 Task: Add checklist to the card with the title name "concept".
Action: Mouse pressed left at (698, 211)
Screenshot: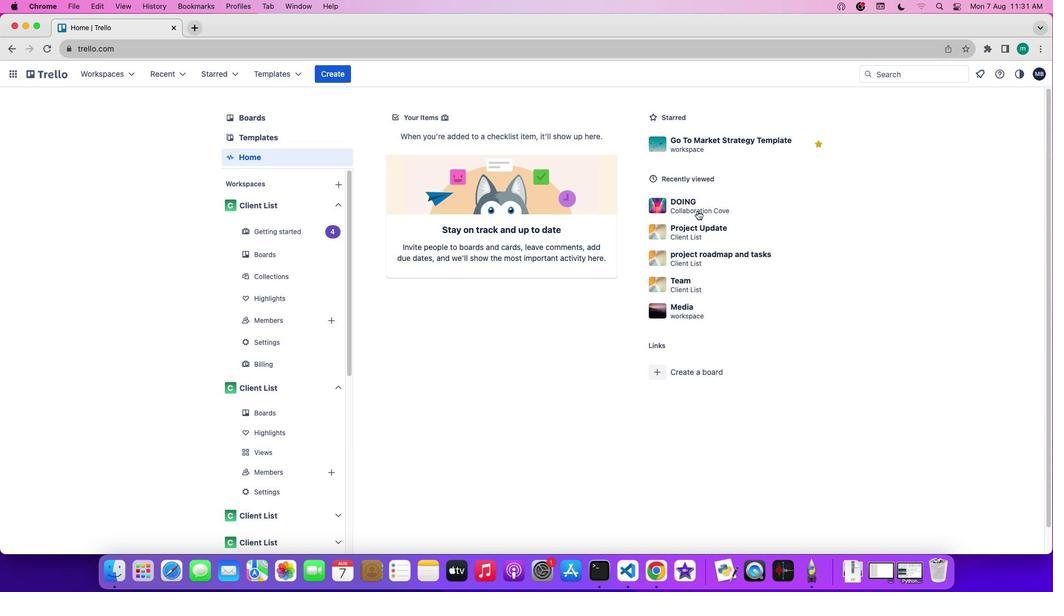 
Action: Mouse moved to (34, 215)
Screenshot: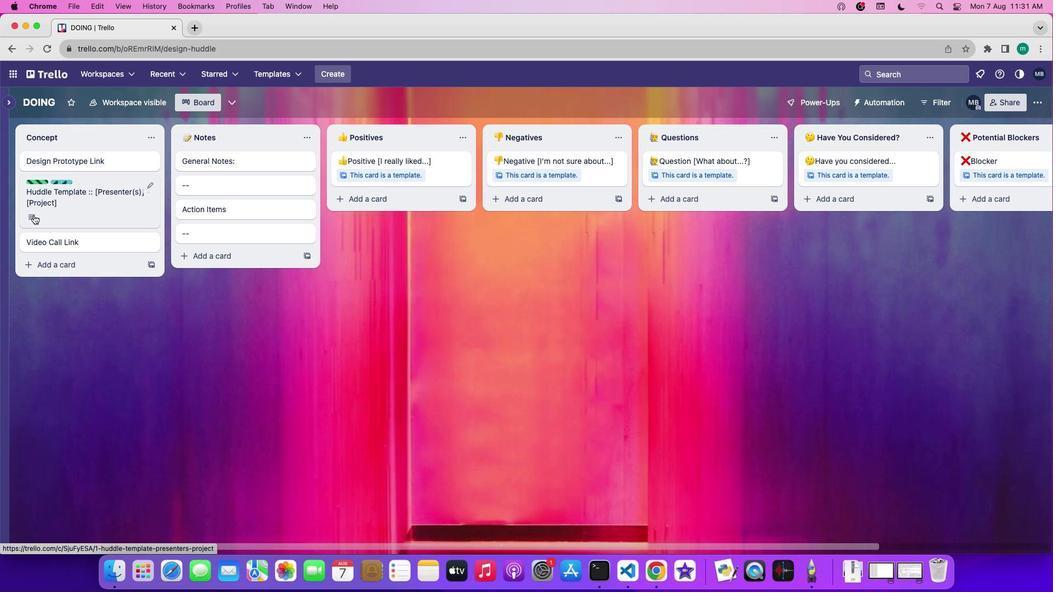 
Action: Mouse pressed left at (34, 215)
Screenshot: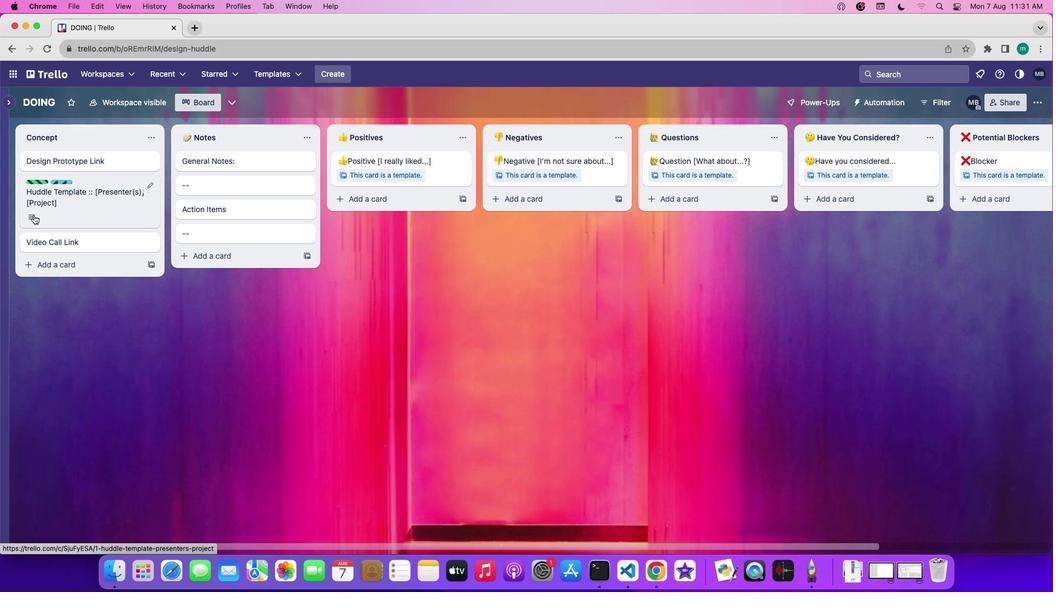 
Action: Mouse pressed left at (34, 215)
Screenshot: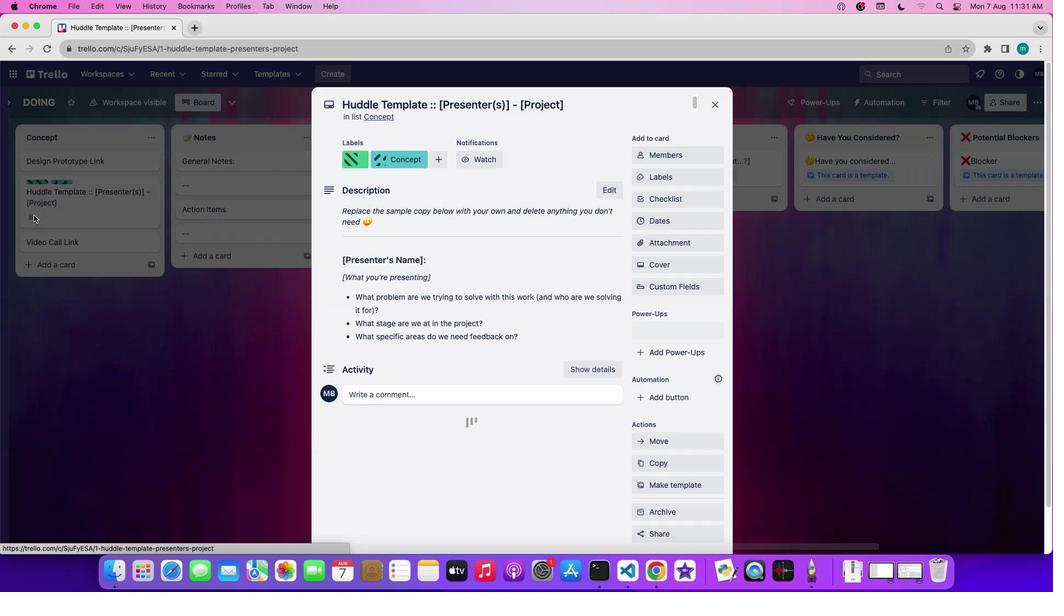 
Action: Mouse pressed left at (34, 215)
Screenshot: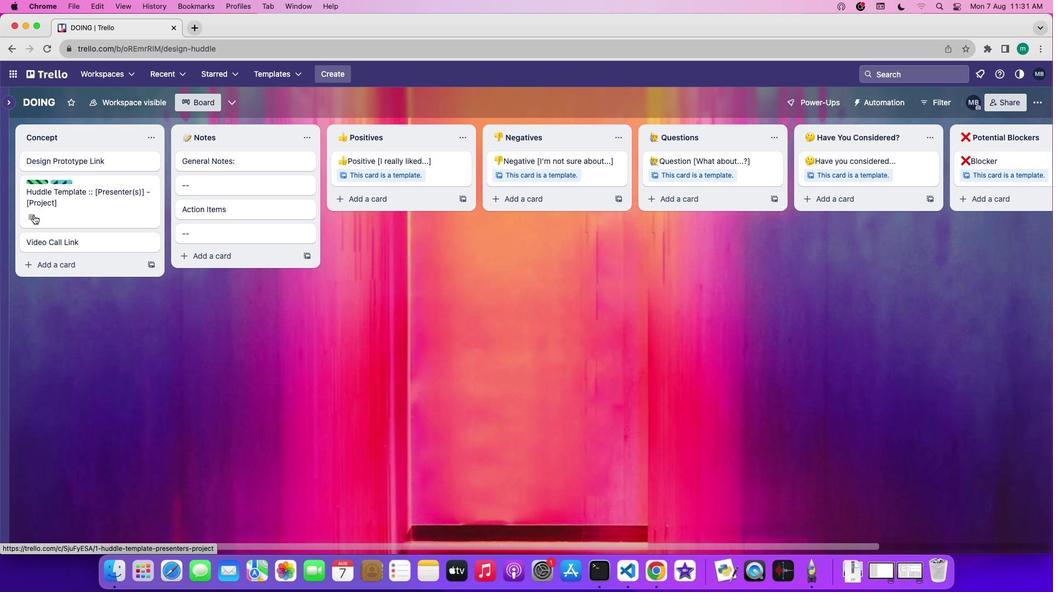 
Action: Mouse moved to (651, 196)
Screenshot: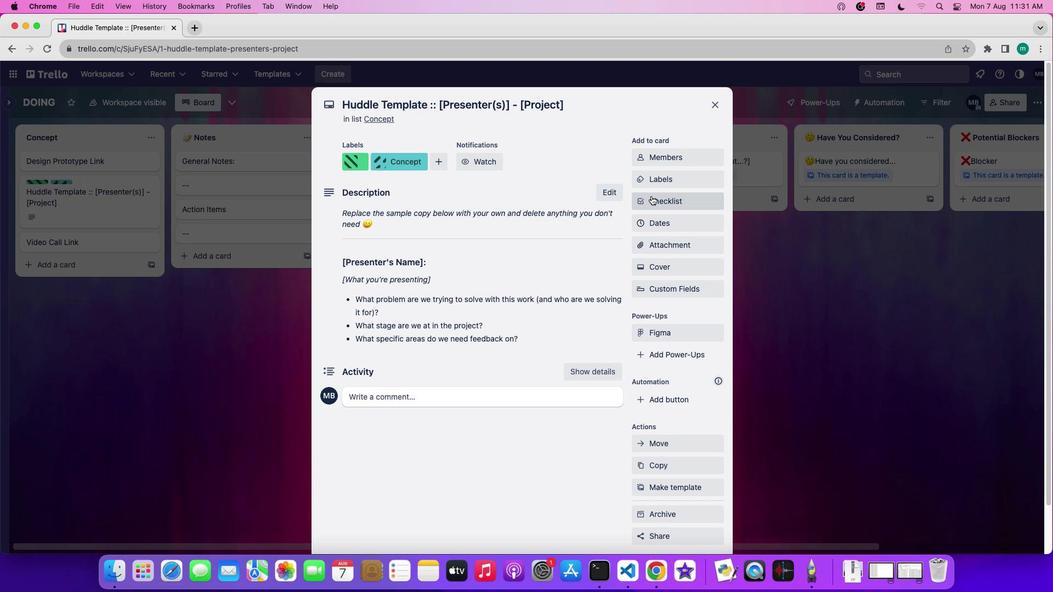 
Action: Mouse pressed left at (651, 196)
Screenshot: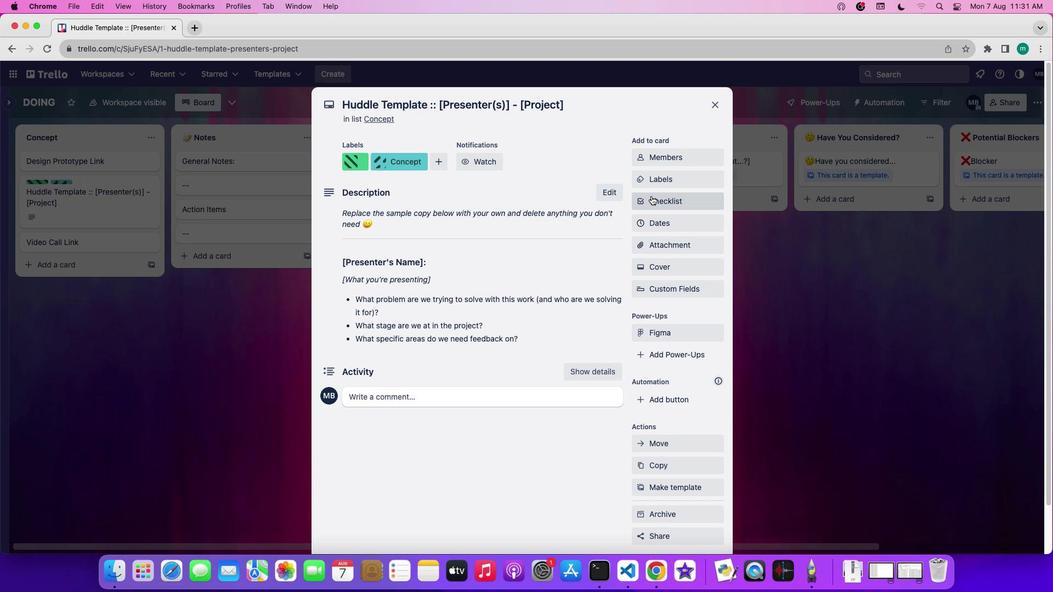 
Action: Mouse moved to (743, 256)
Screenshot: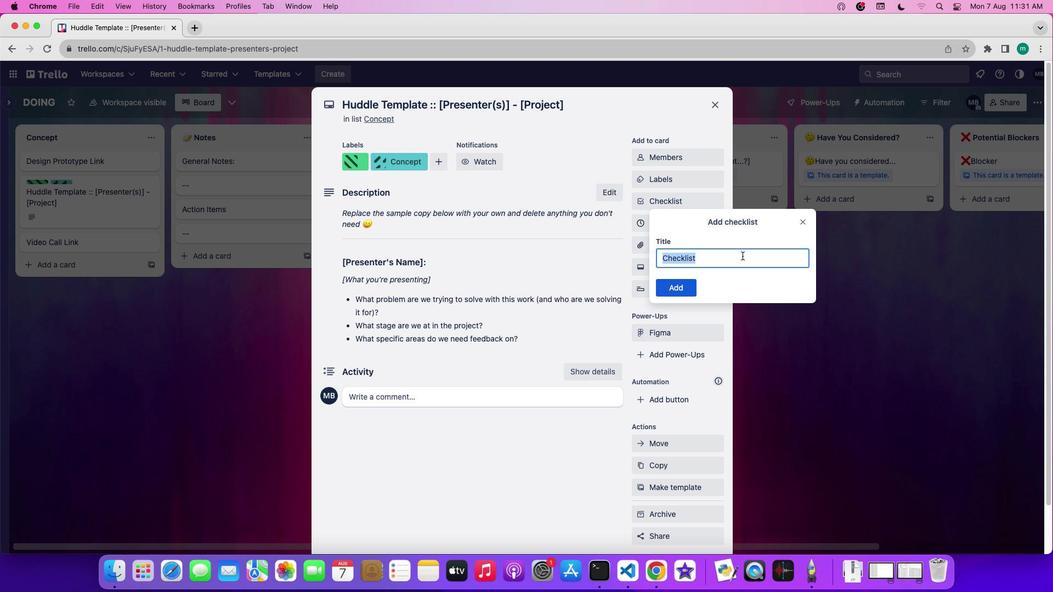 
Action: Mouse pressed left at (743, 256)
Screenshot: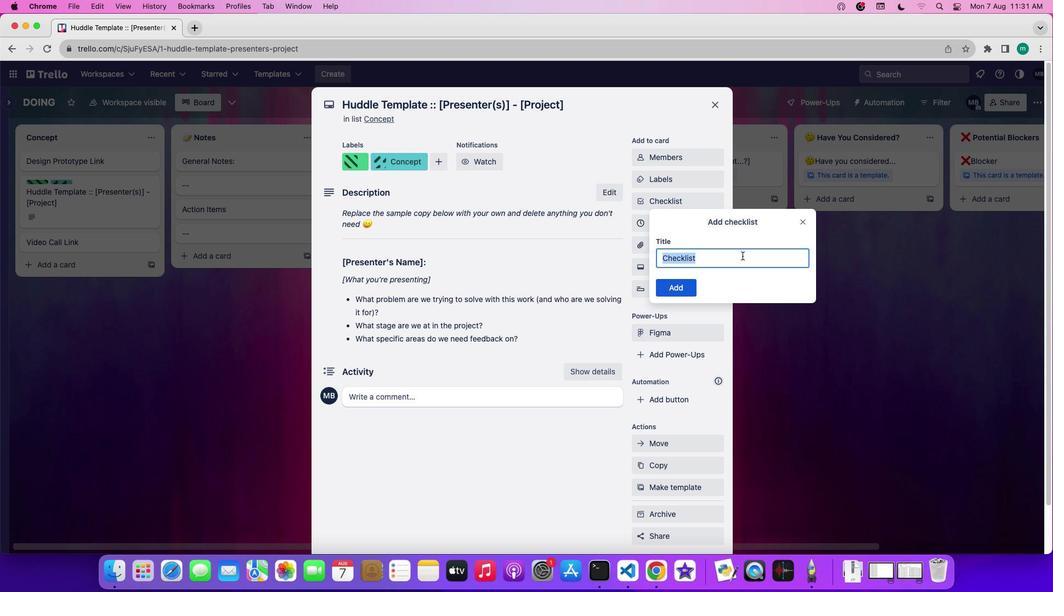 
Action: Key pressed Key.backspaceKey.backspaceKey.backspaceKey.backspaceKey.backspaceKey.backspaceKey.backspaceKey.backspaceKey.backspaceKey.backspaceKey.backspaceKey.backspaceKey.backspaceKey.backspaceKey.backspaceKey.backspace'c''o''n''c''e''p''t'
Screenshot: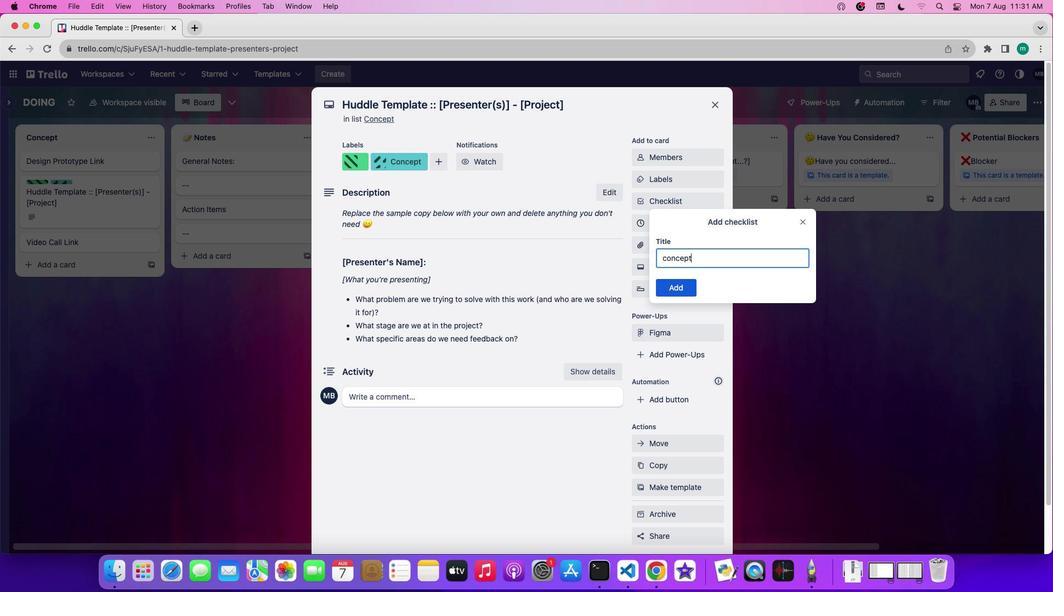 
Action: Mouse moved to (687, 288)
Screenshot: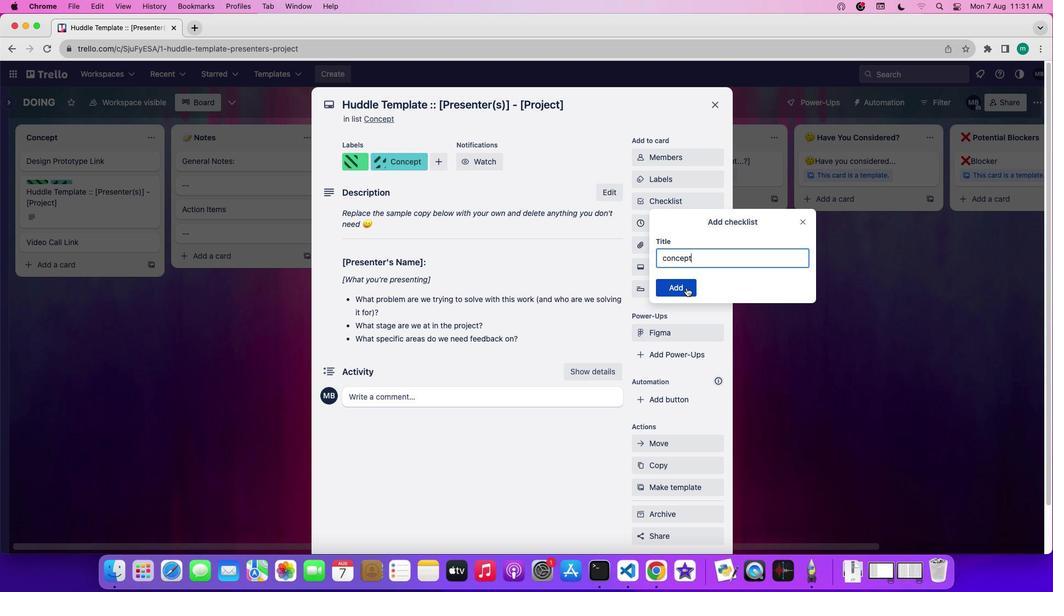 
